 Task: Look for products with pomegranate flavor.
Action: Mouse moved to (20, 72)
Screenshot: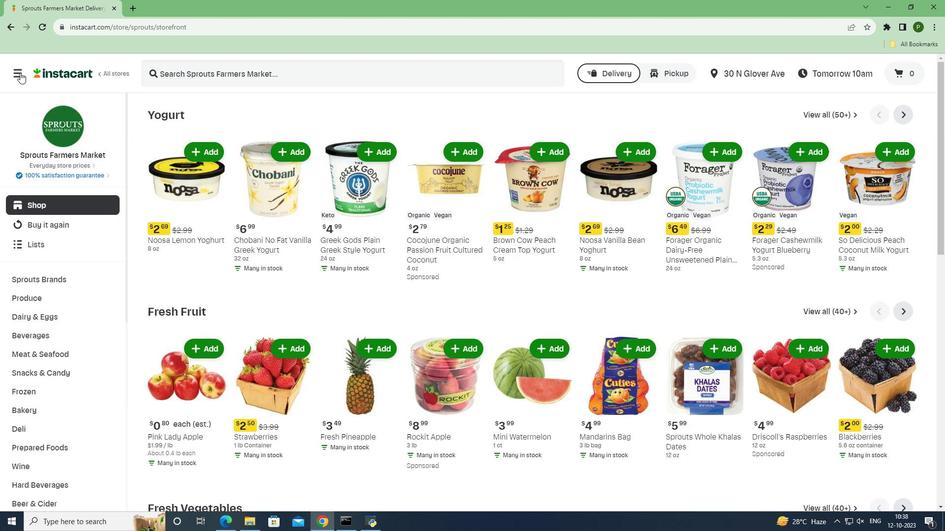 
Action: Mouse pressed left at (20, 72)
Screenshot: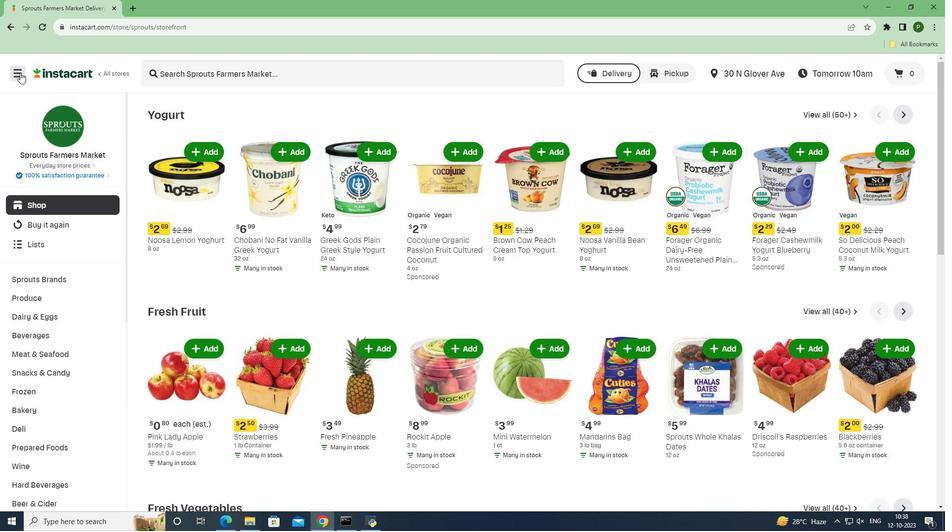 
Action: Mouse moved to (35, 259)
Screenshot: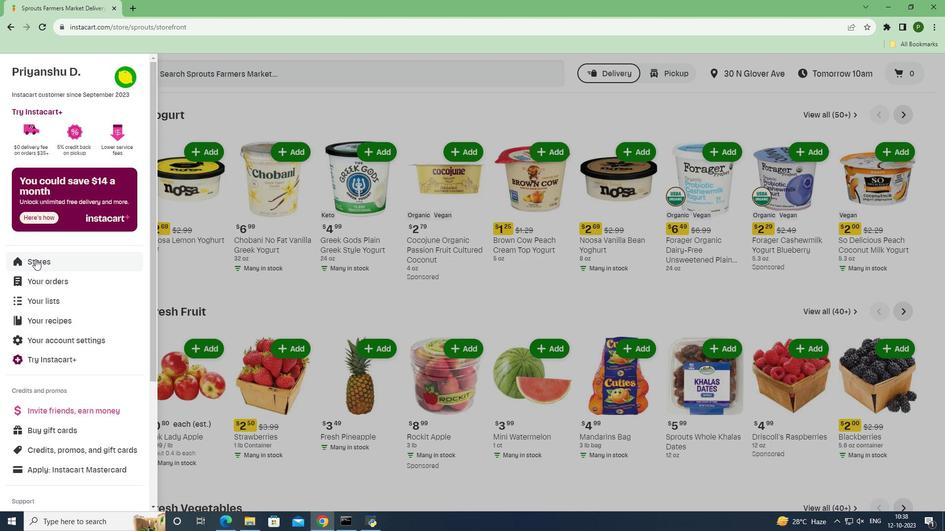 
Action: Mouse pressed left at (35, 259)
Screenshot: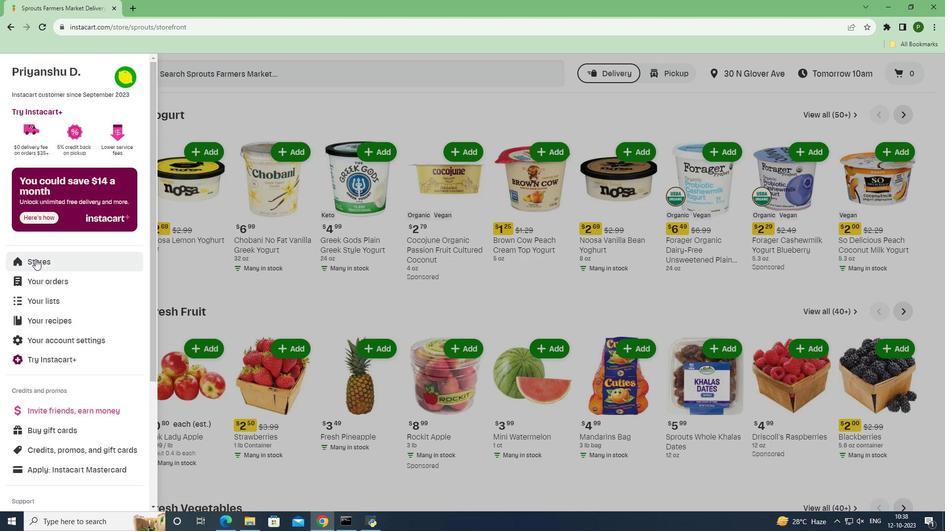 
Action: Mouse moved to (216, 115)
Screenshot: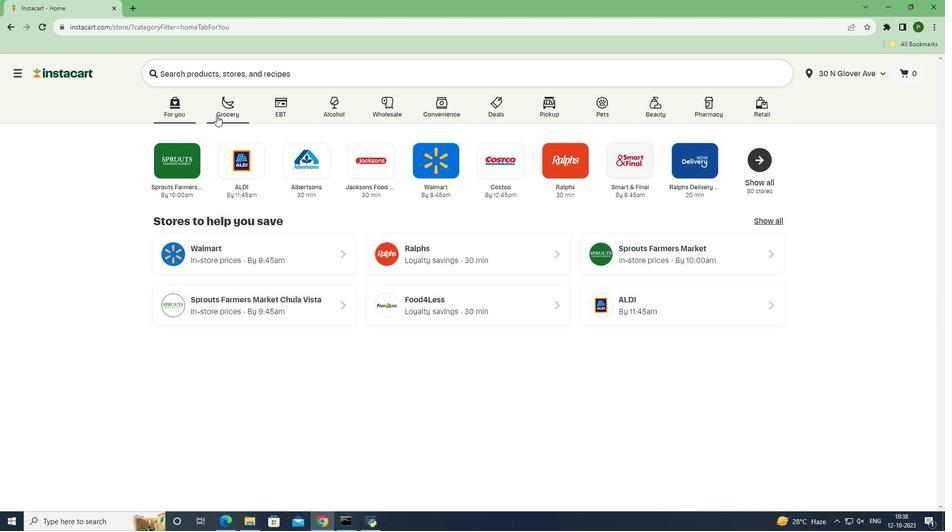 
Action: Mouse pressed left at (216, 115)
Screenshot: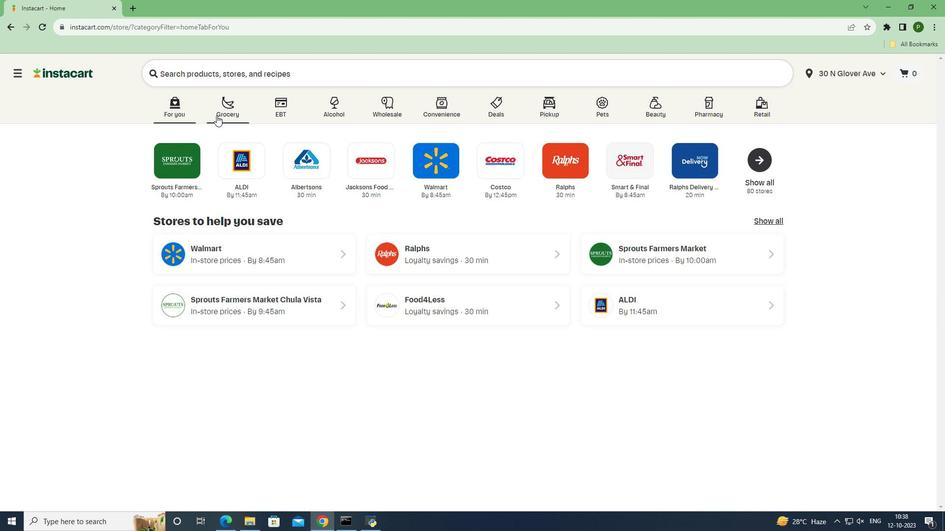 
Action: Mouse moved to (394, 233)
Screenshot: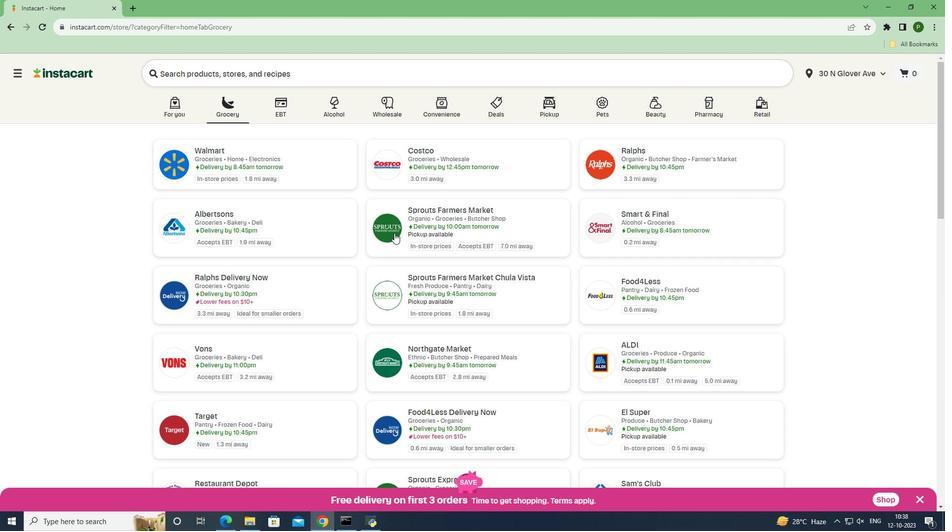 
Action: Mouse pressed left at (394, 233)
Screenshot: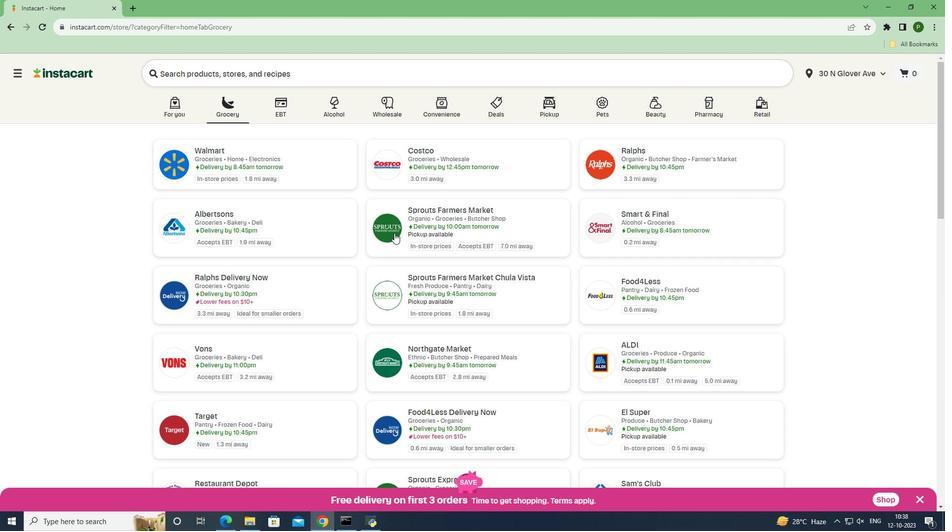 
Action: Mouse moved to (76, 338)
Screenshot: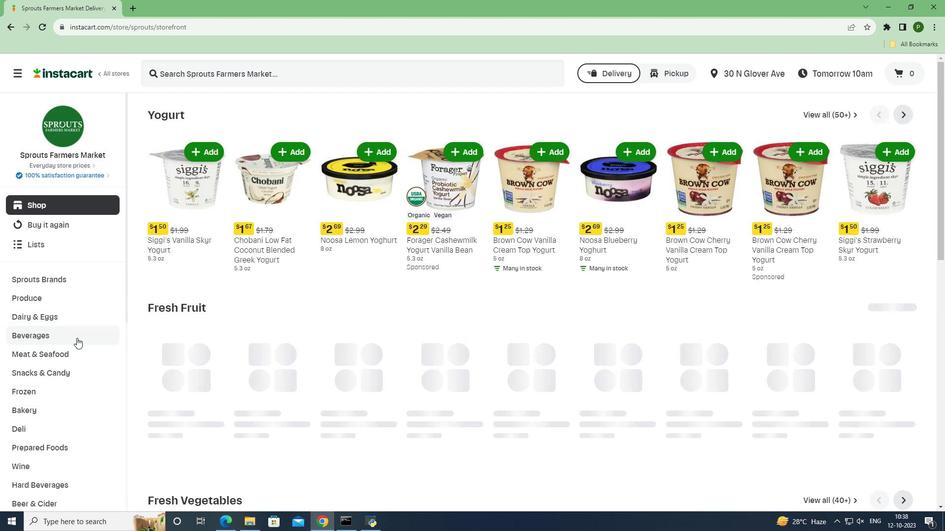 
Action: Mouse pressed left at (76, 338)
Screenshot: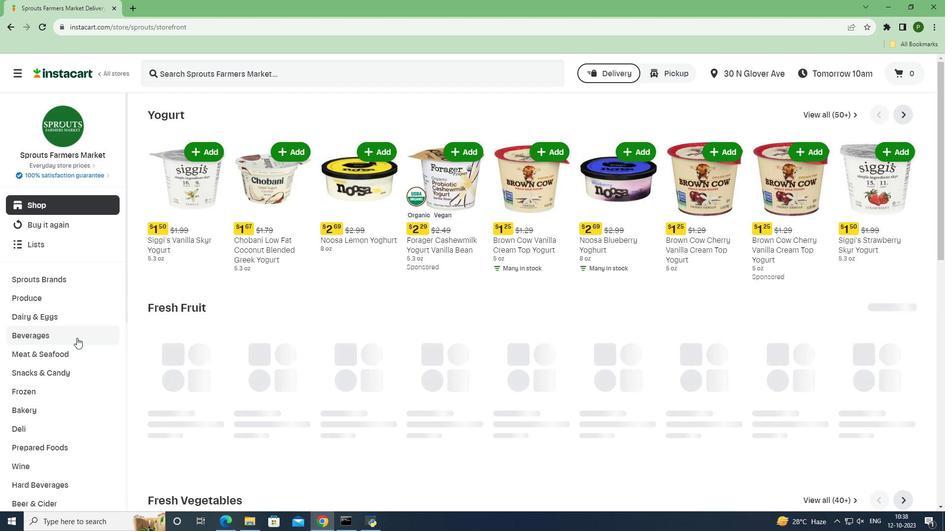 
Action: Mouse moved to (455, 139)
Screenshot: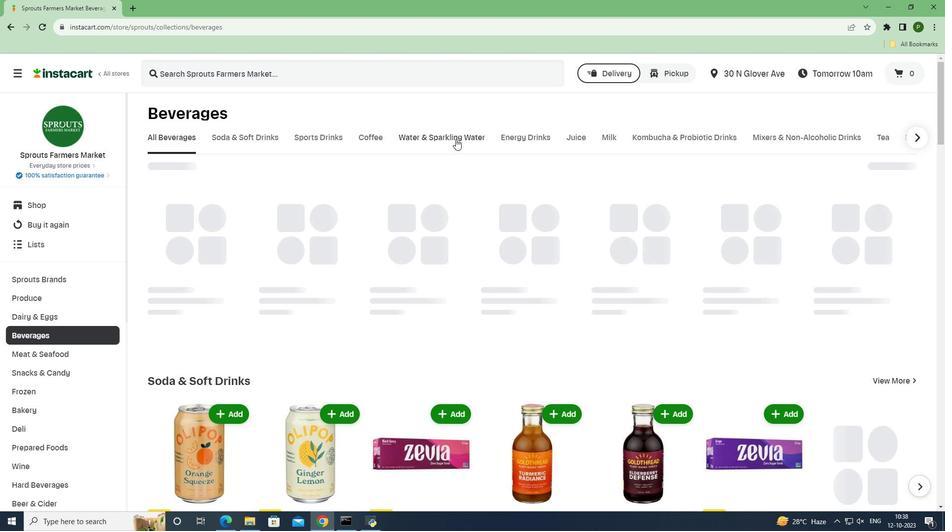 
Action: Mouse pressed left at (455, 139)
Screenshot: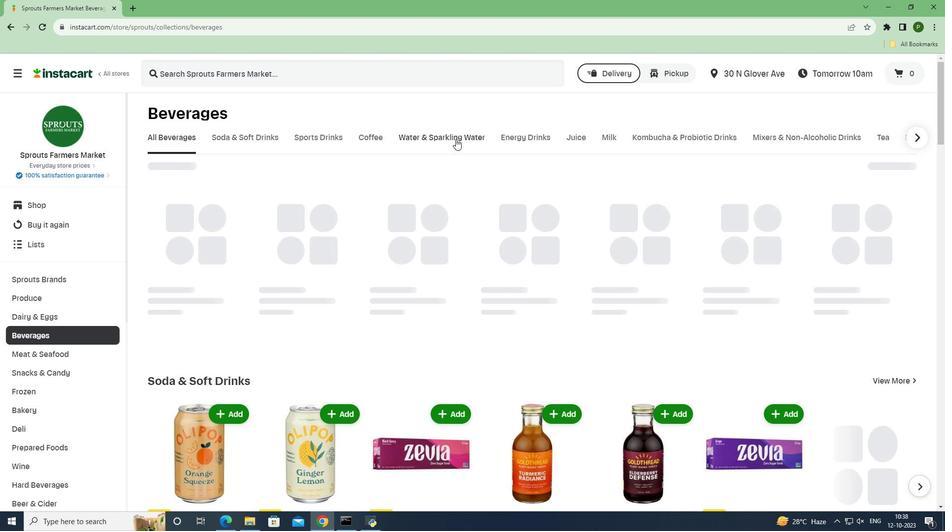 
Action: Mouse moved to (172, 223)
Screenshot: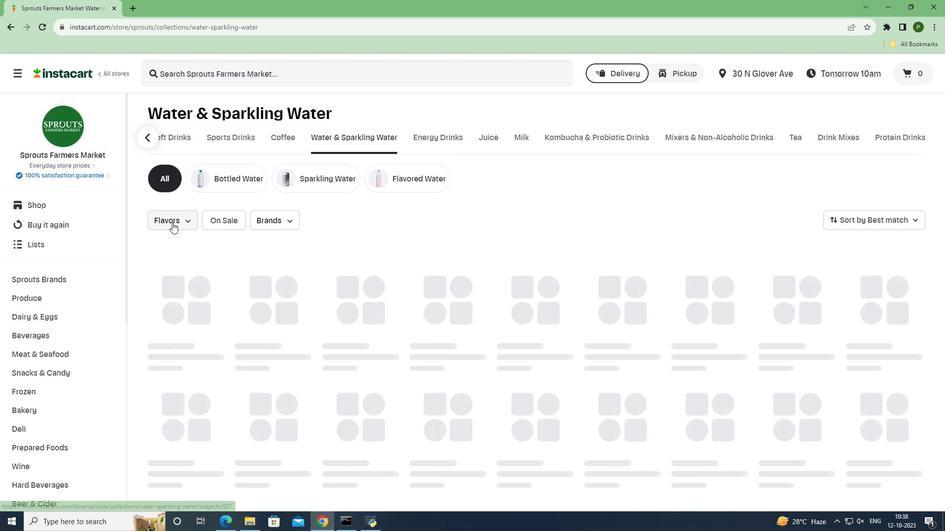 
Action: Mouse pressed left at (172, 223)
Screenshot: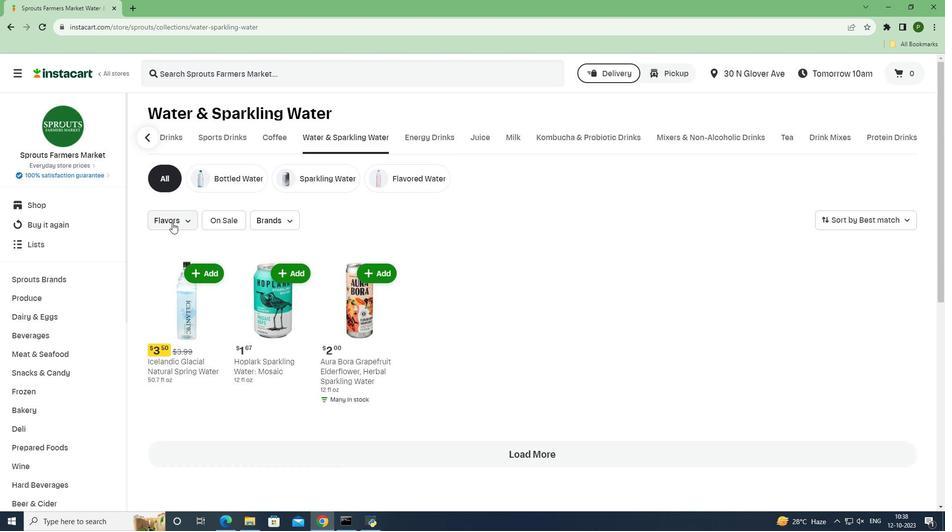 
Action: Mouse moved to (203, 292)
Screenshot: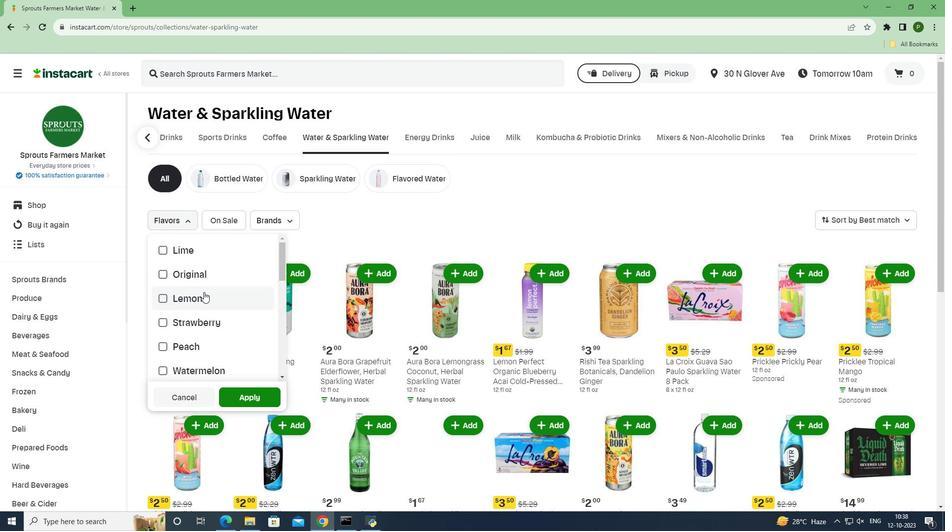 
Action: Mouse scrolled (203, 292) with delta (0, 0)
Screenshot: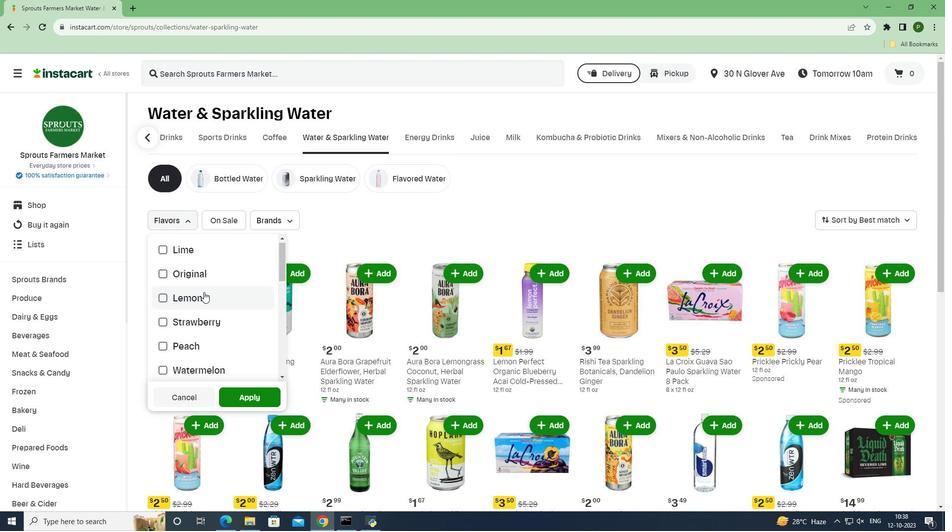 
Action: Mouse scrolled (203, 292) with delta (0, 0)
Screenshot: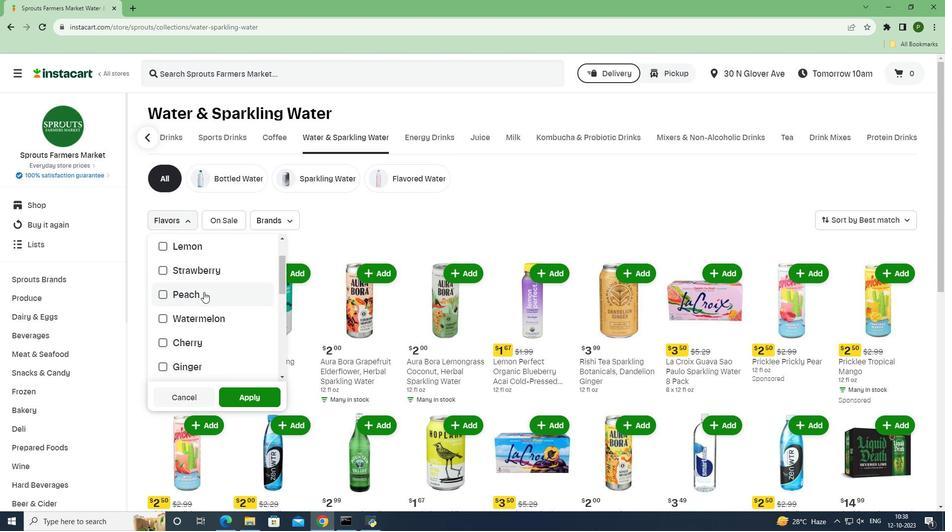 
Action: Mouse scrolled (203, 292) with delta (0, 0)
Screenshot: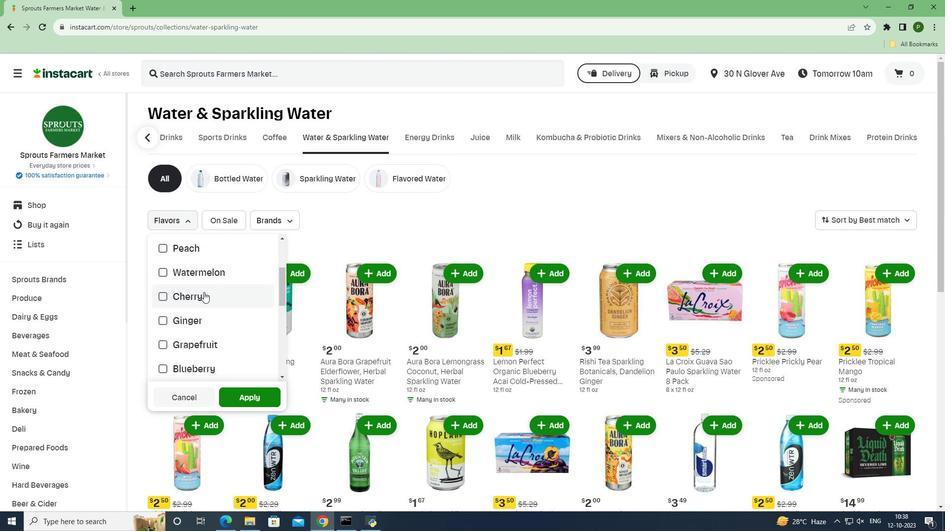 
Action: Mouse scrolled (203, 292) with delta (0, 0)
Screenshot: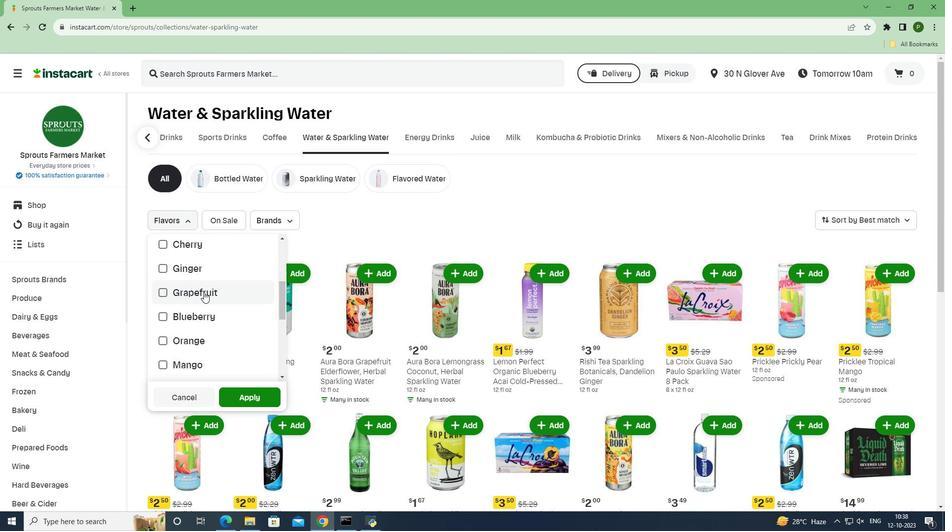 
Action: Mouse scrolled (203, 292) with delta (0, 0)
Screenshot: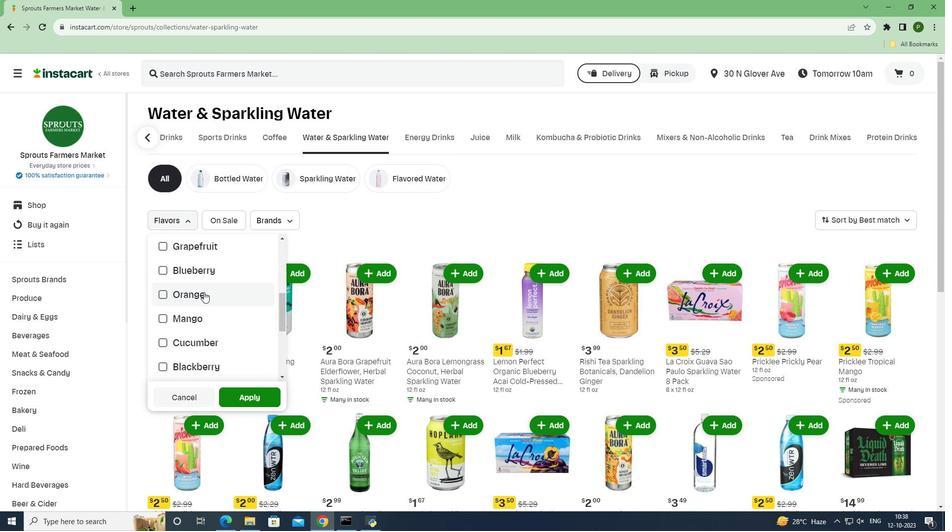 
Action: Mouse moved to (200, 335)
Screenshot: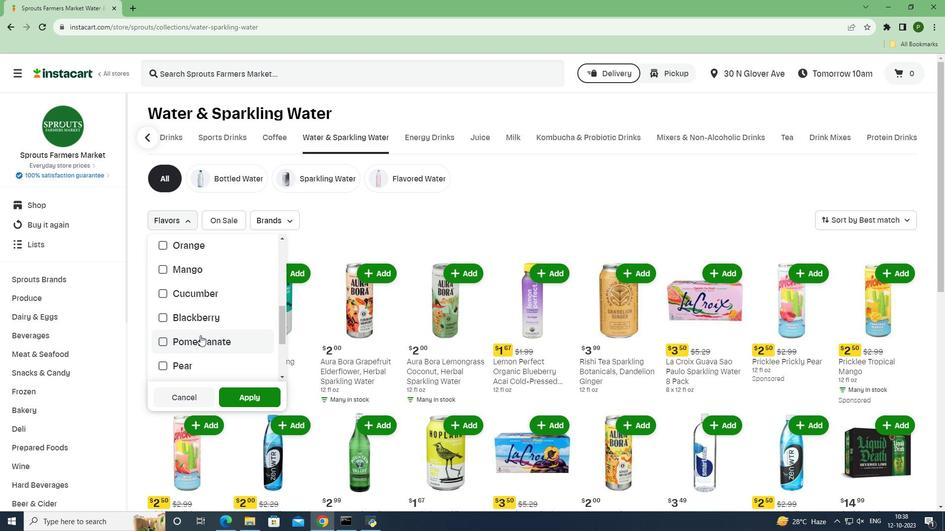 
Action: Mouse pressed left at (200, 335)
Screenshot: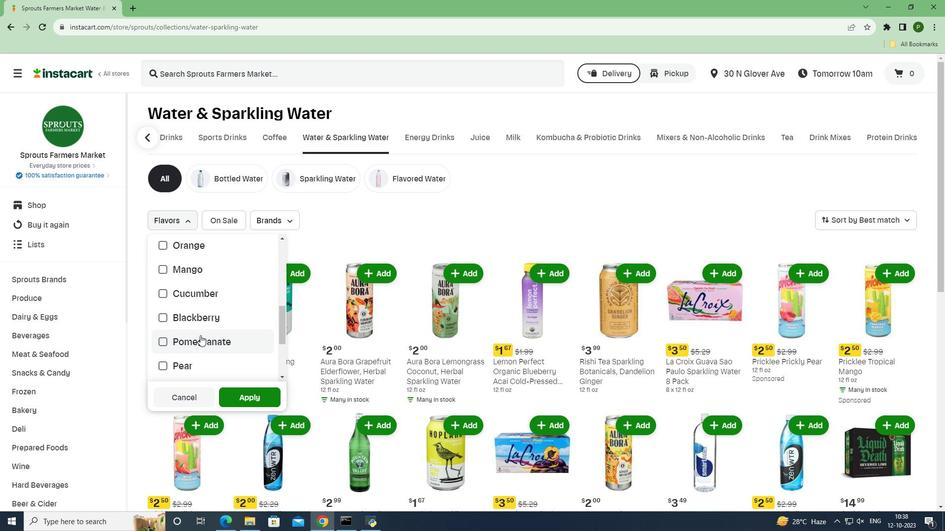 
Action: Mouse moved to (234, 389)
Screenshot: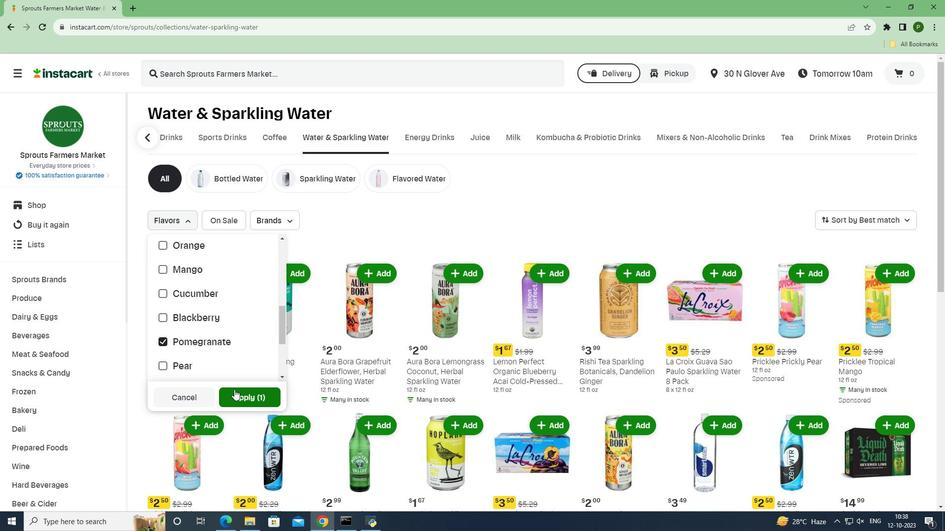 
Action: Mouse pressed left at (234, 389)
Screenshot: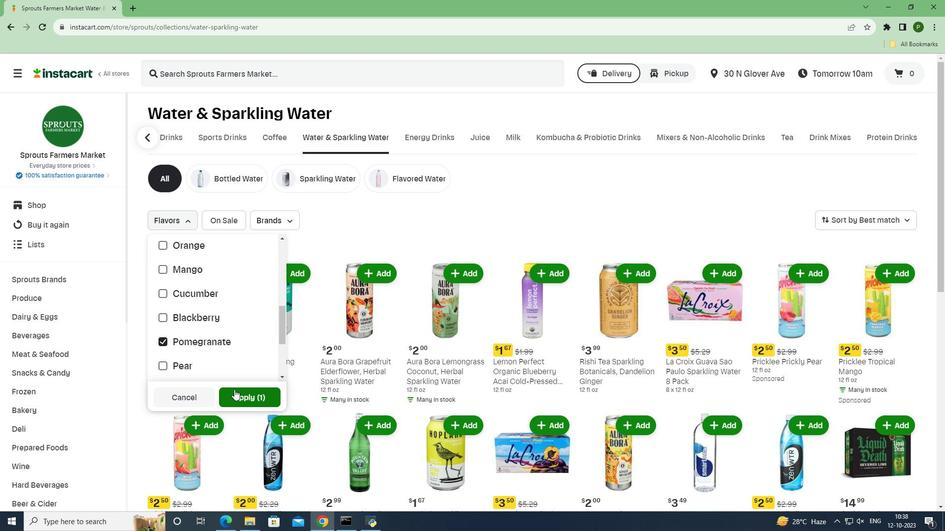 
Action: Mouse moved to (356, 395)
Screenshot: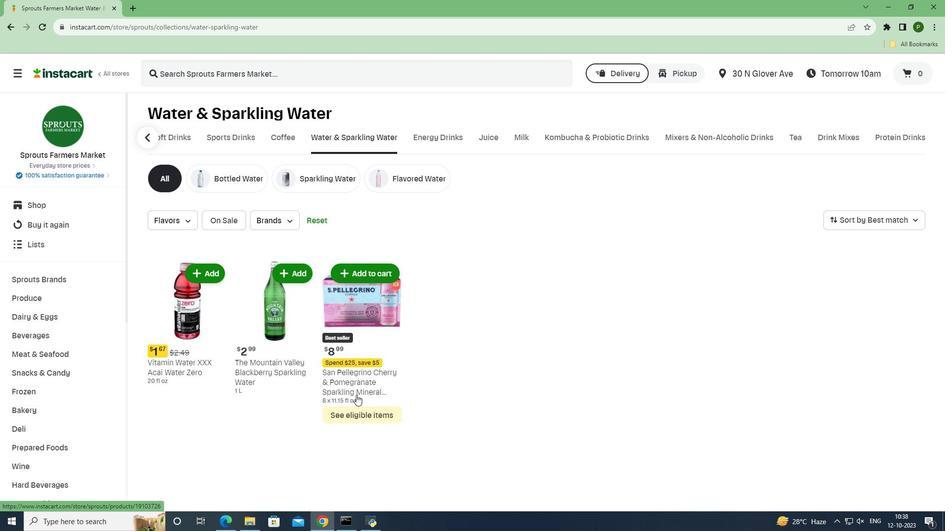 
